 Task: Schedule a new meeting on June 26, 2023, from 8:00 AM to 8:30 AM and make it recurring if necessary.
Action: Mouse moved to (14, 56)
Screenshot: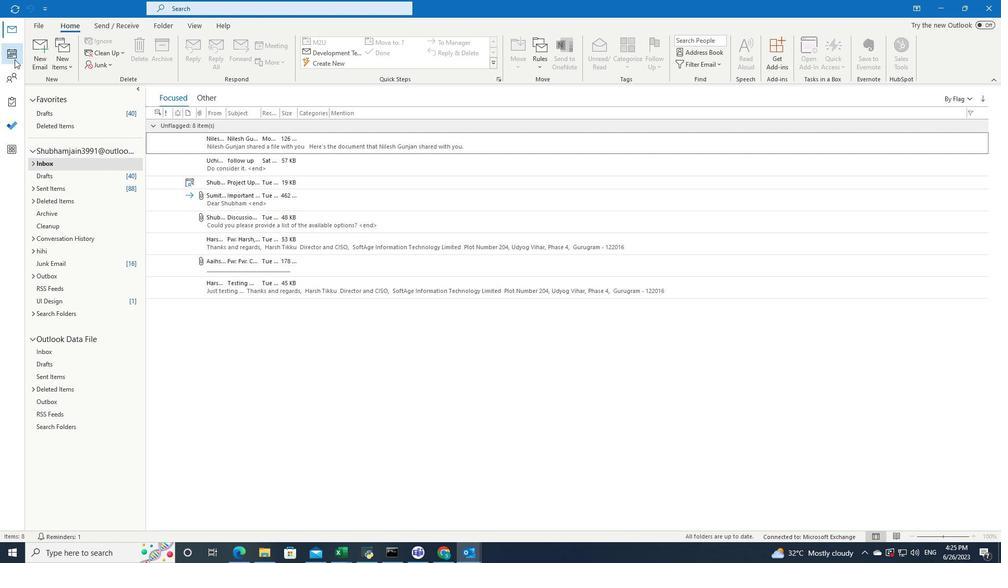 
Action: Mouse pressed left at (14, 56)
Screenshot: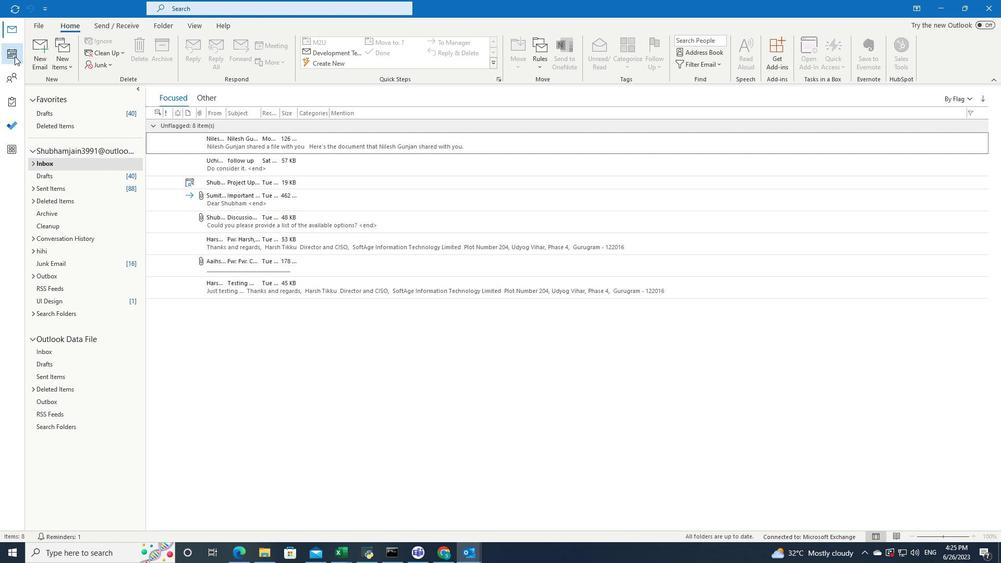 
Action: Mouse moved to (77, 53)
Screenshot: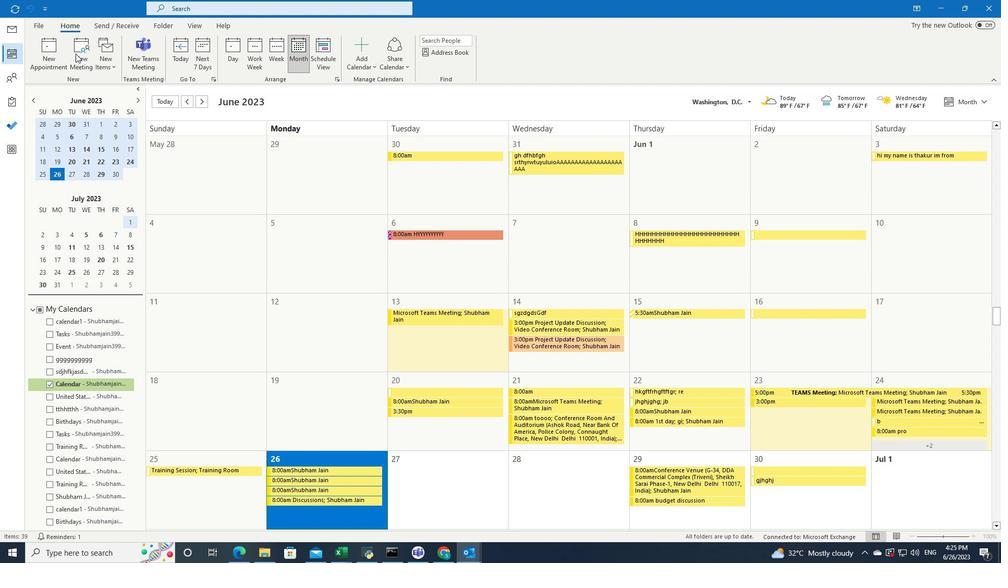 
Action: Mouse pressed left at (77, 53)
Screenshot: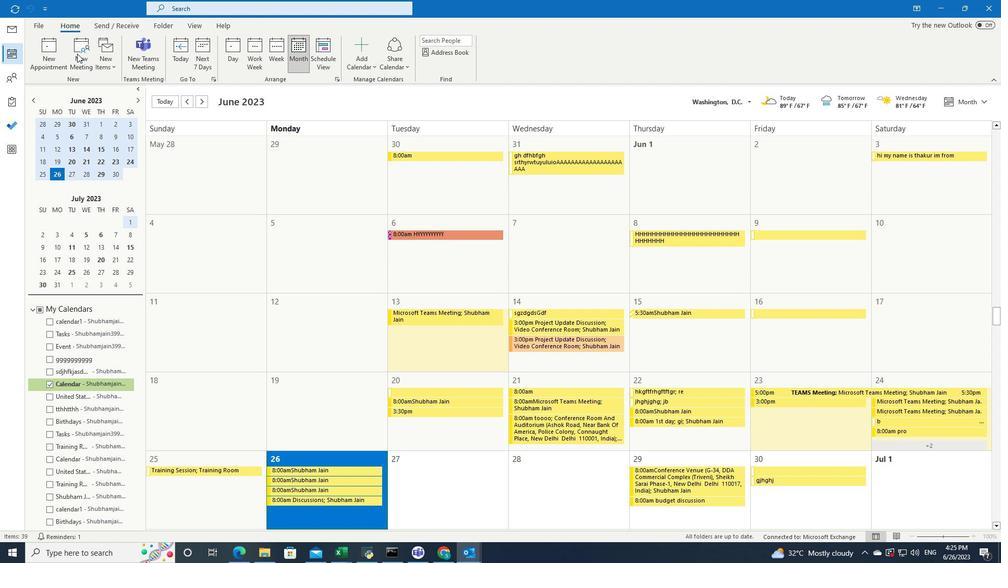
Action: Mouse pressed left at (77, 53)
Screenshot: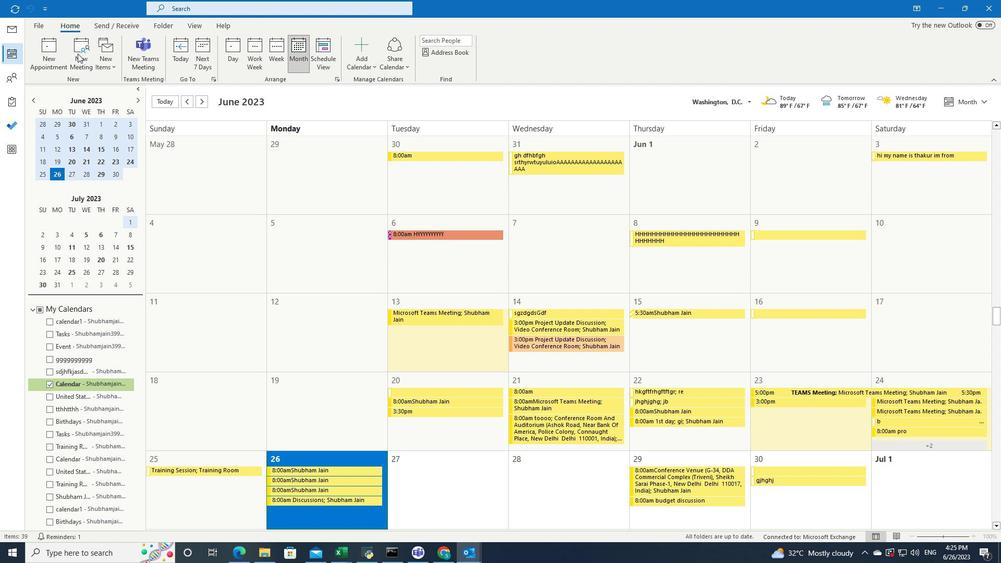 
Action: Mouse moved to (546, 58)
Screenshot: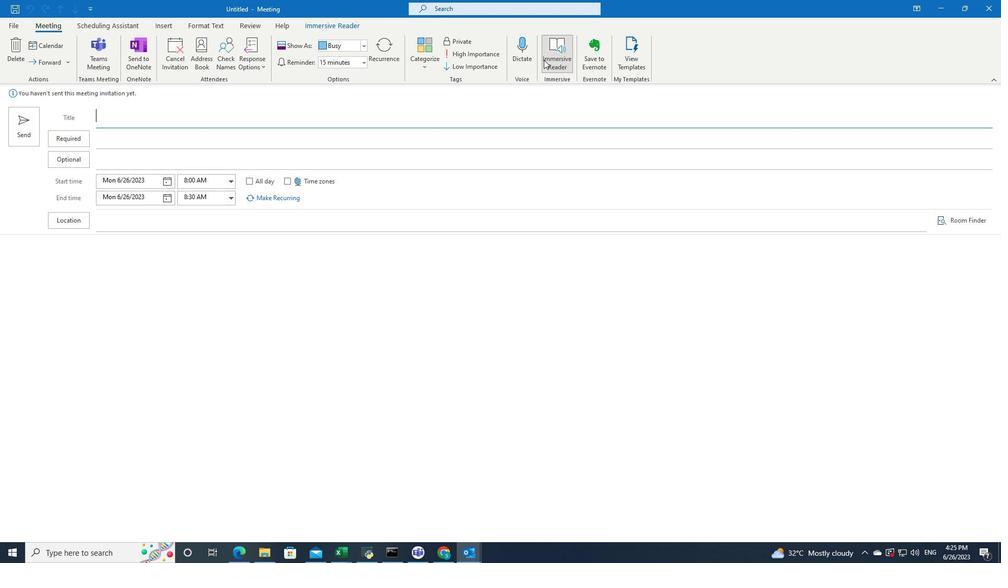 
Action: Mouse pressed left at (546, 58)
Screenshot: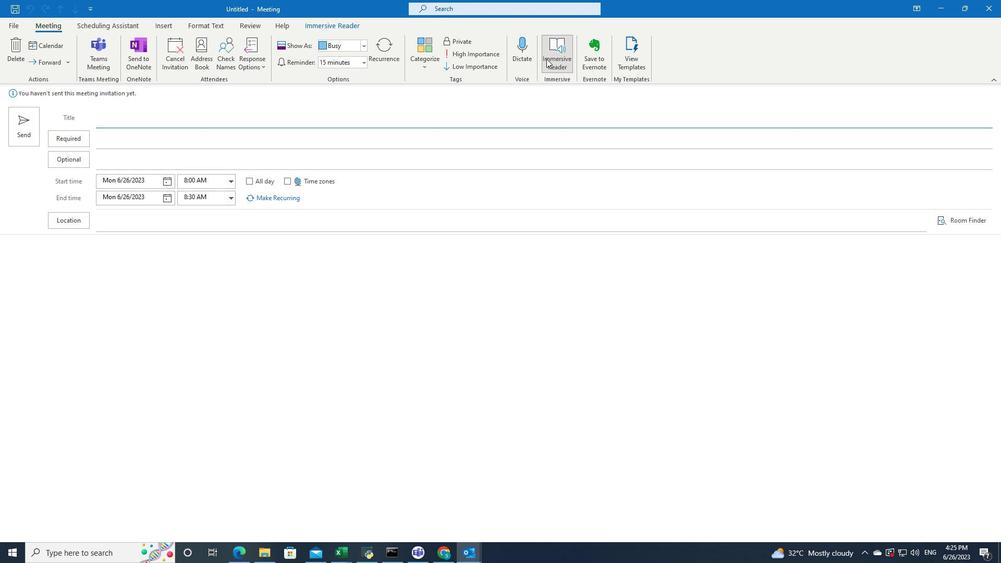 
Action: Mouse pressed left at (546, 58)
Screenshot: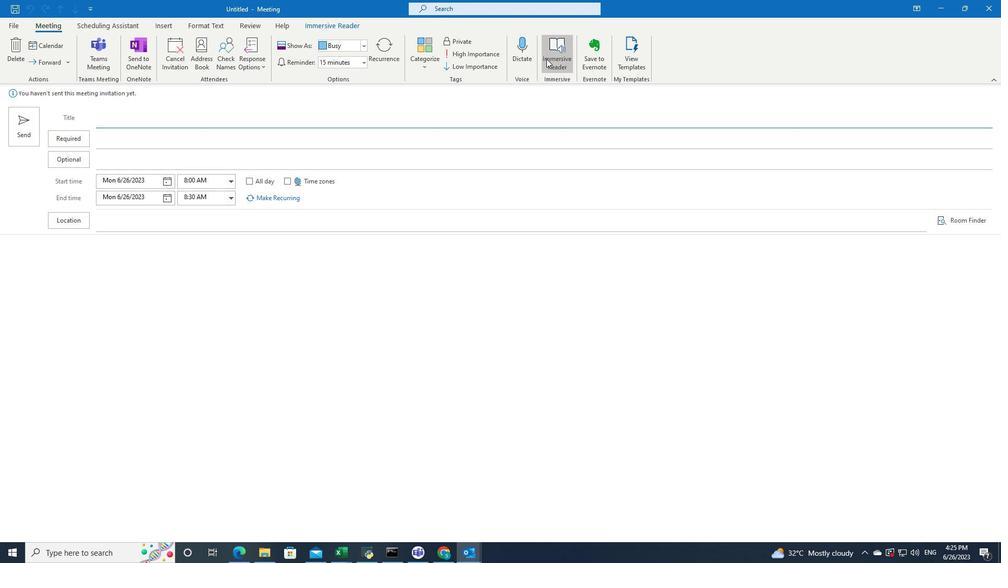 
Action: Mouse moved to (88, 279)
Screenshot: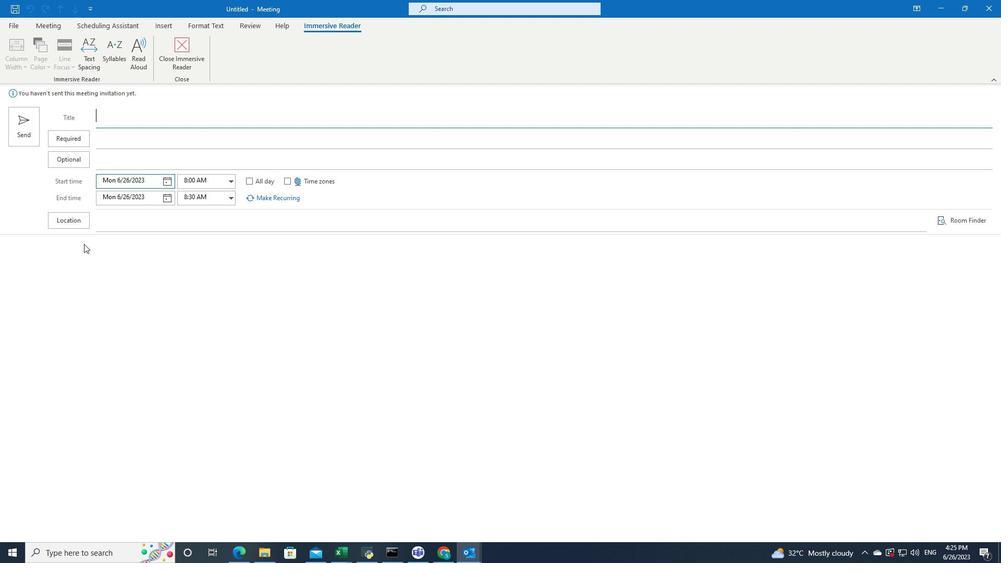 
Action: Mouse pressed left at (88, 279)
Screenshot: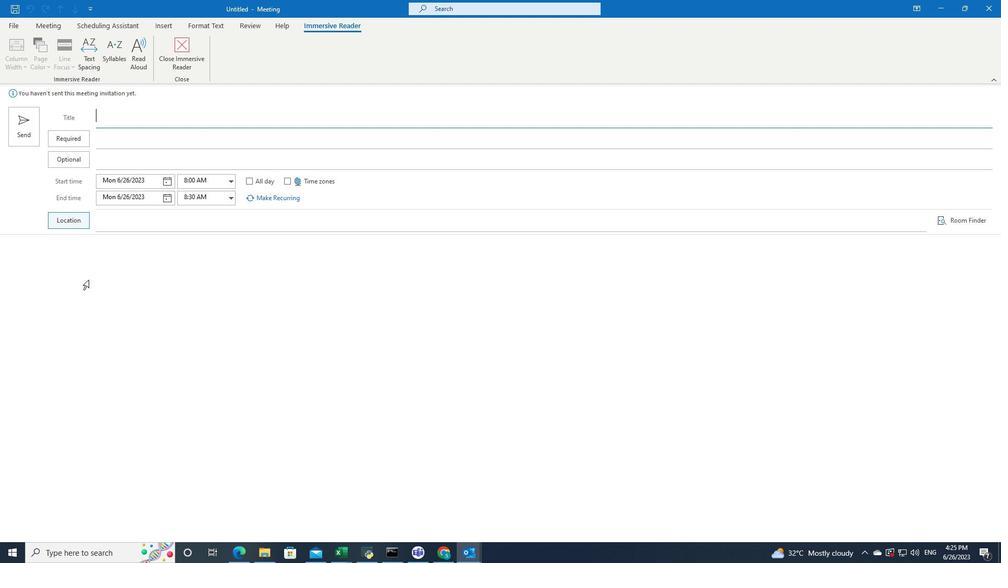 
Action: Mouse moved to (19, 65)
Screenshot: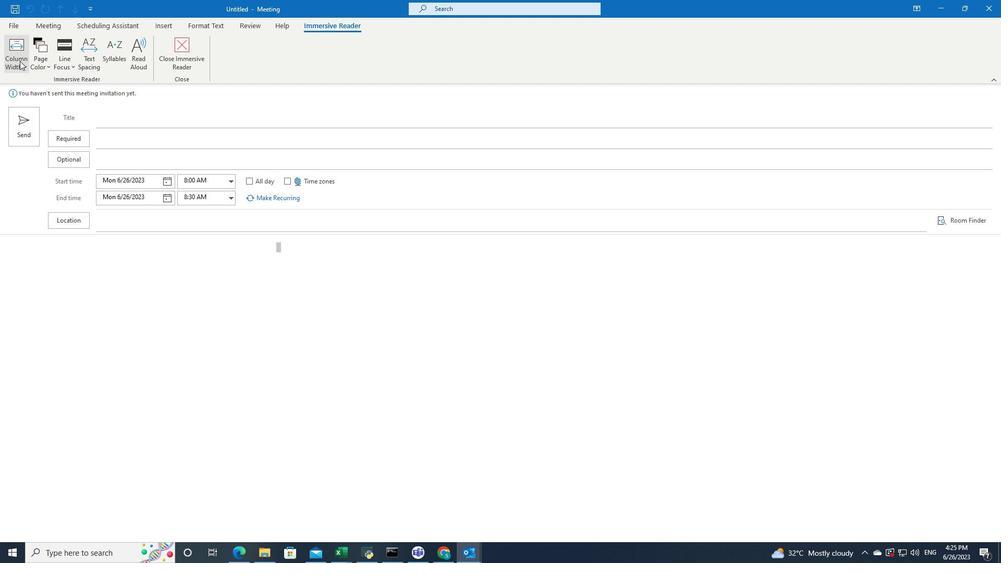 
Action: Mouse pressed left at (19, 65)
Screenshot: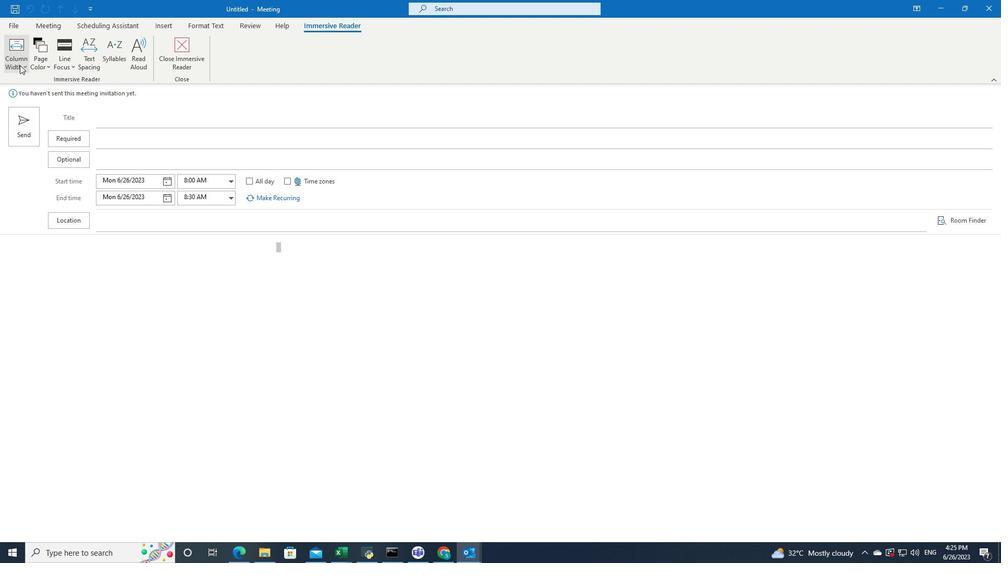 
Action: Mouse moved to (30, 88)
Screenshot: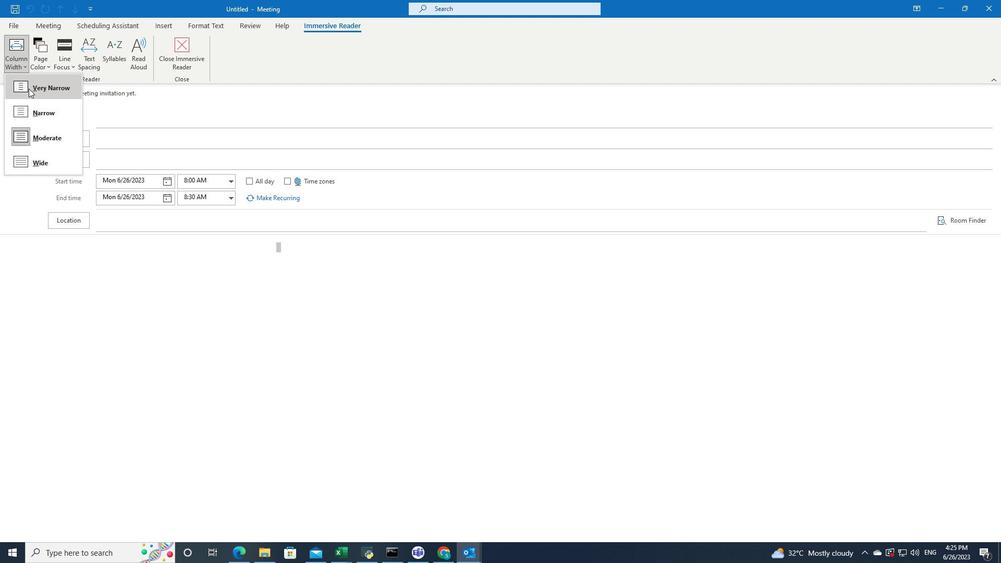 
Action: Mouse pressed left at (30, 88)
Screenshot: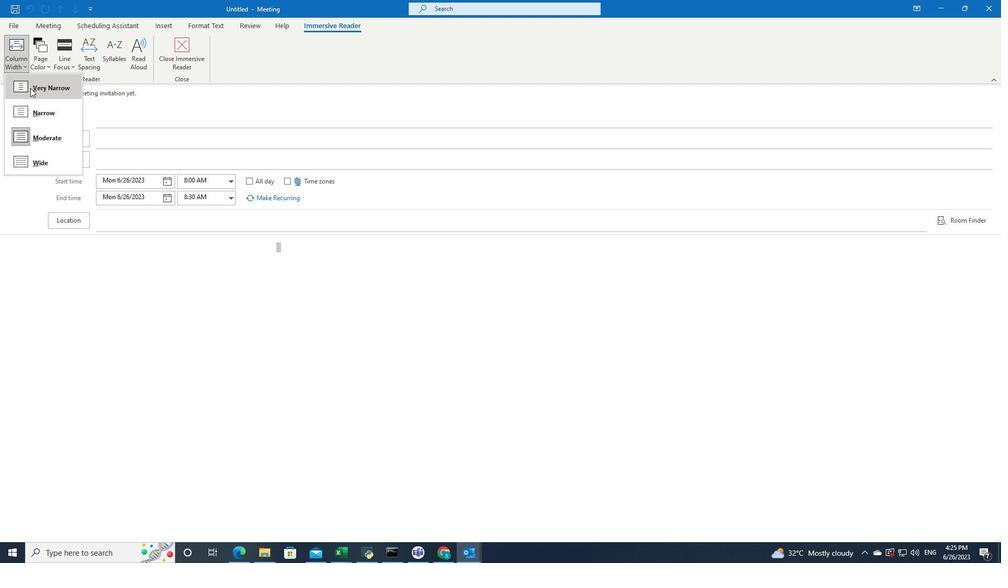 
